 Task: React to  the posts on  page Google
Action: Keyboard Key.enter
Screenshot: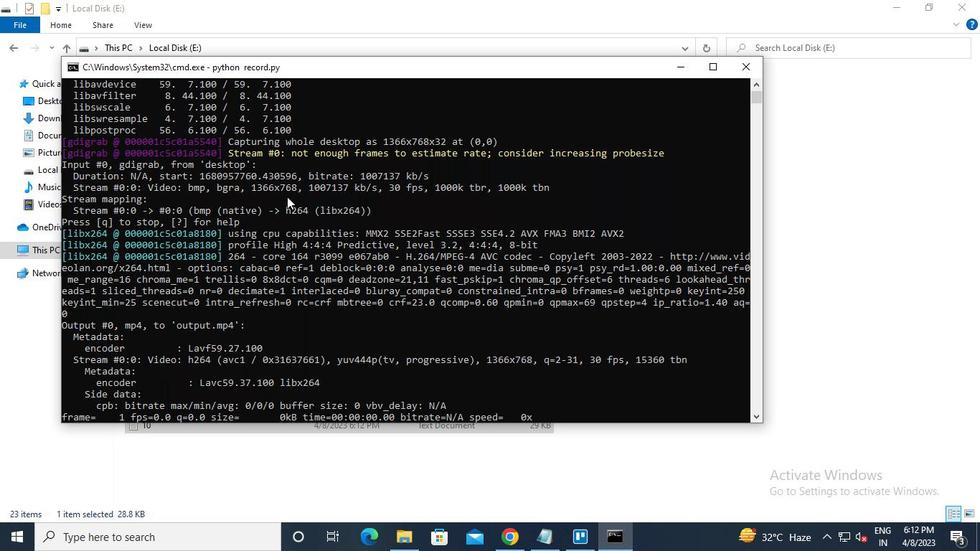 
Action: Mouse moved to (684, 62)
Screenshot: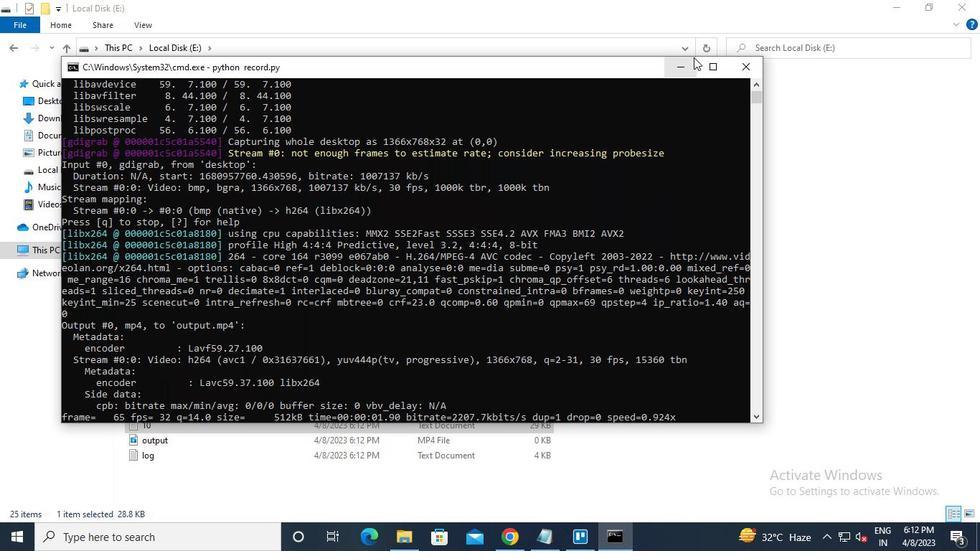 
Action: Mouse pressed left at (684, 62)
Screenshot: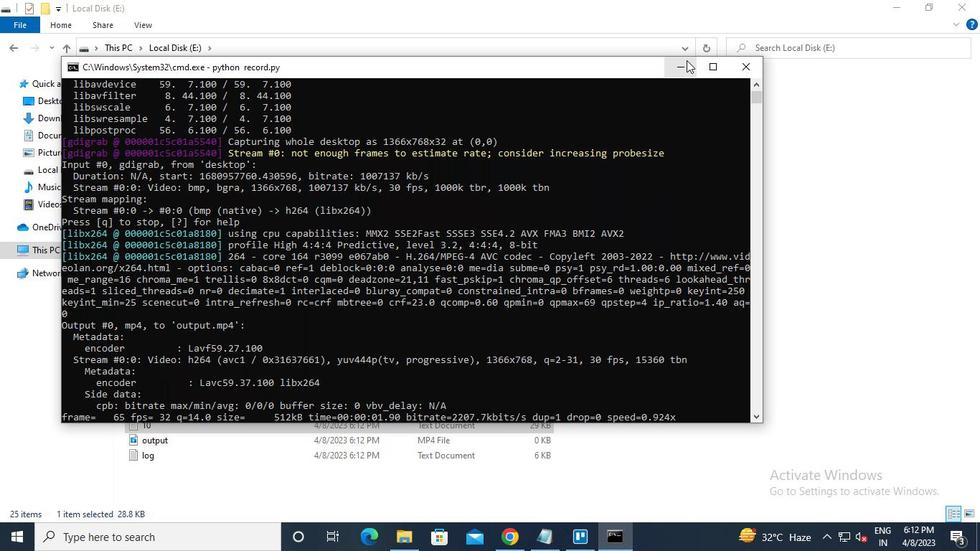 
Action: Mouse moved to (515, 542)
Screenshot: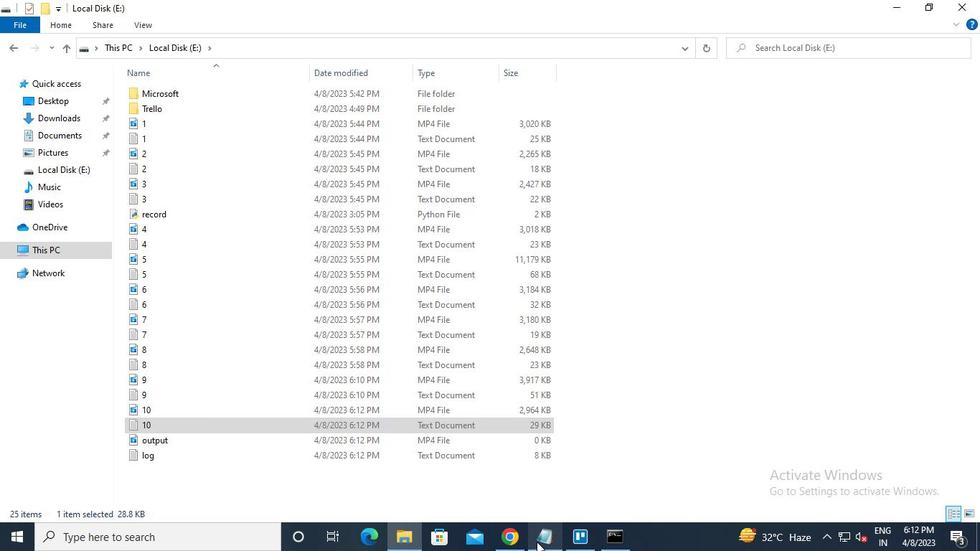 
Action: Mouse pressed left at (515, 542)
Screenshot: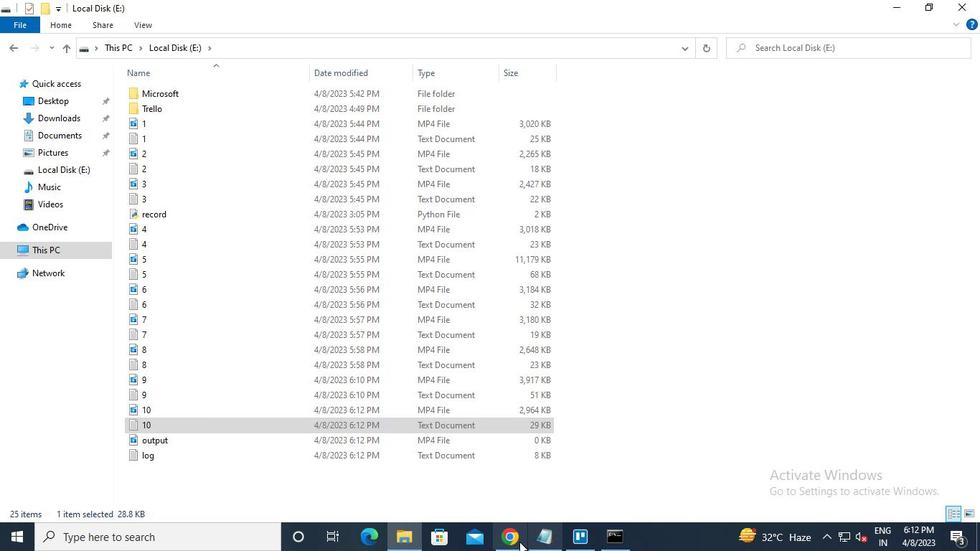 
Action: Mouse moved to (259, 88)
Screenshot: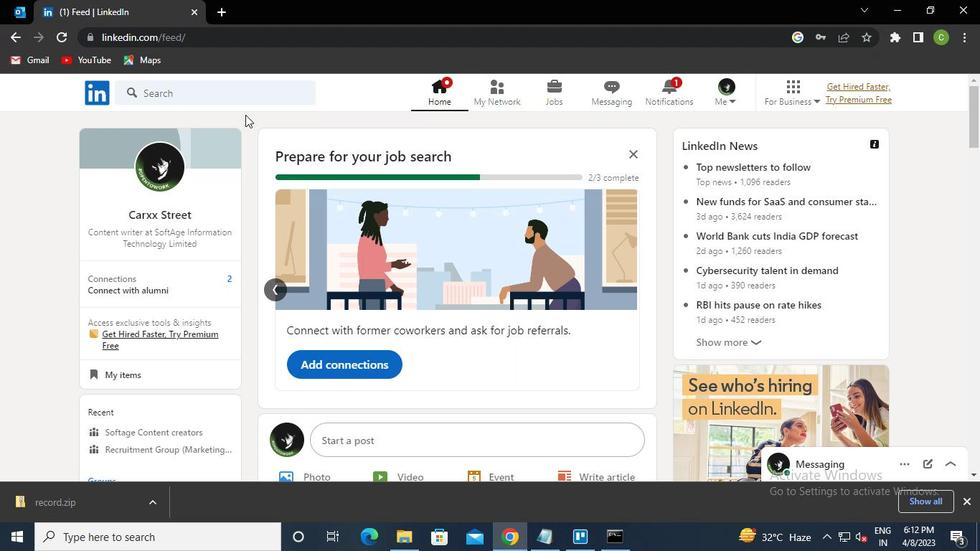 
Action: Mouse pressed left at (259, 88)
Screenshot: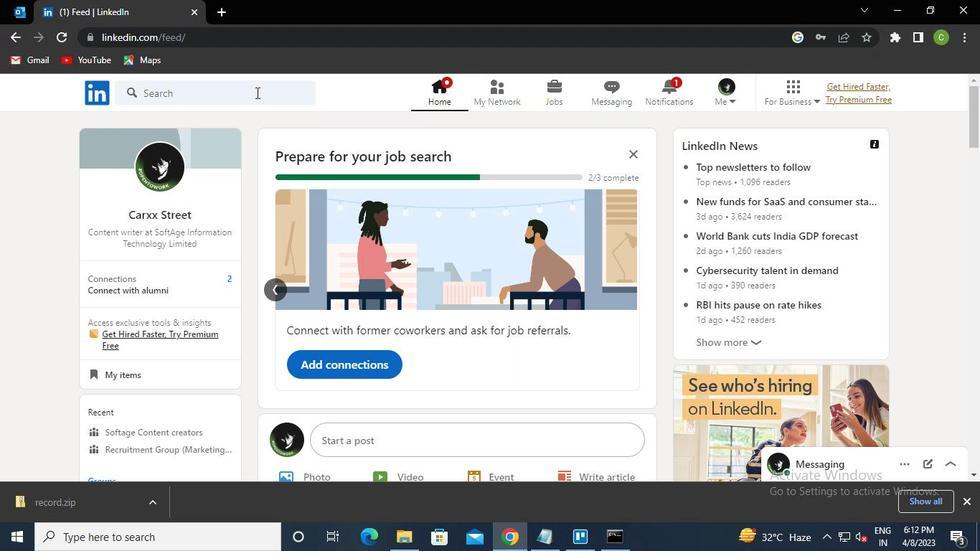 
Action: Keyboard g
Screenshot: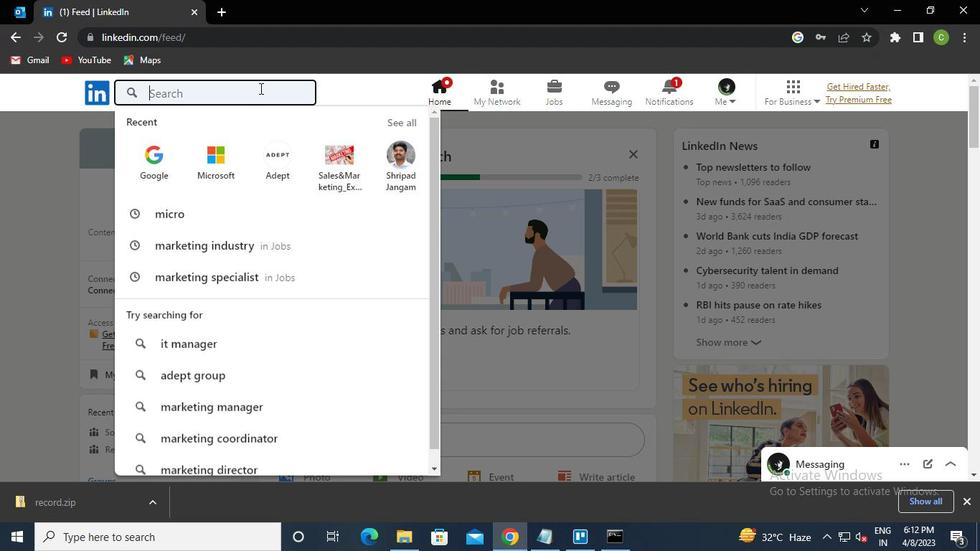 
Action: Keyboard o
Screenshot: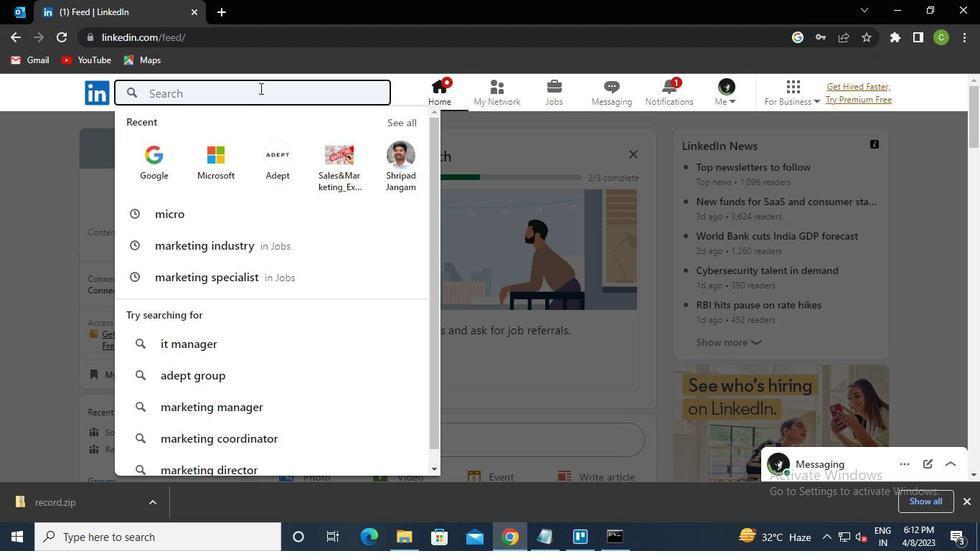 
Action: Keyboard o
Screenshot: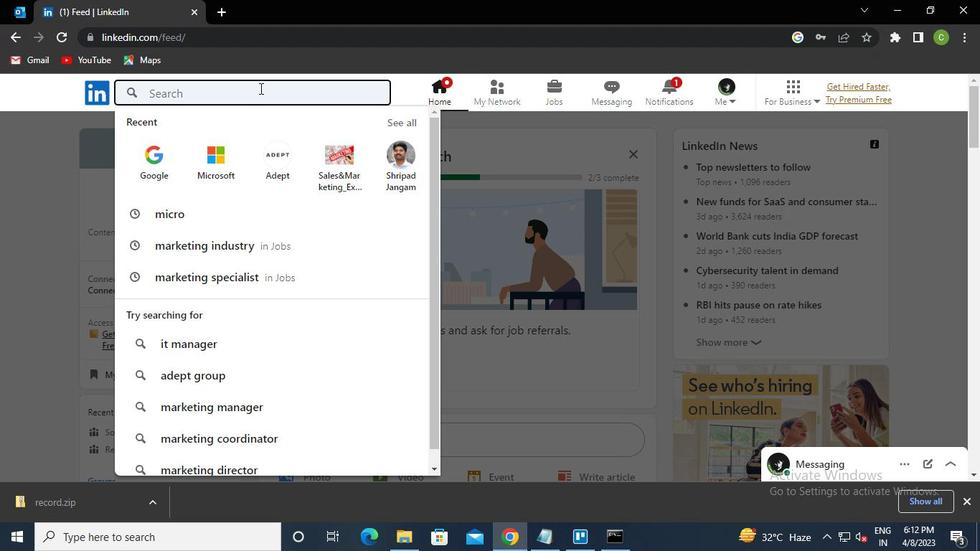 
Action: Keyboard g
Screenshot: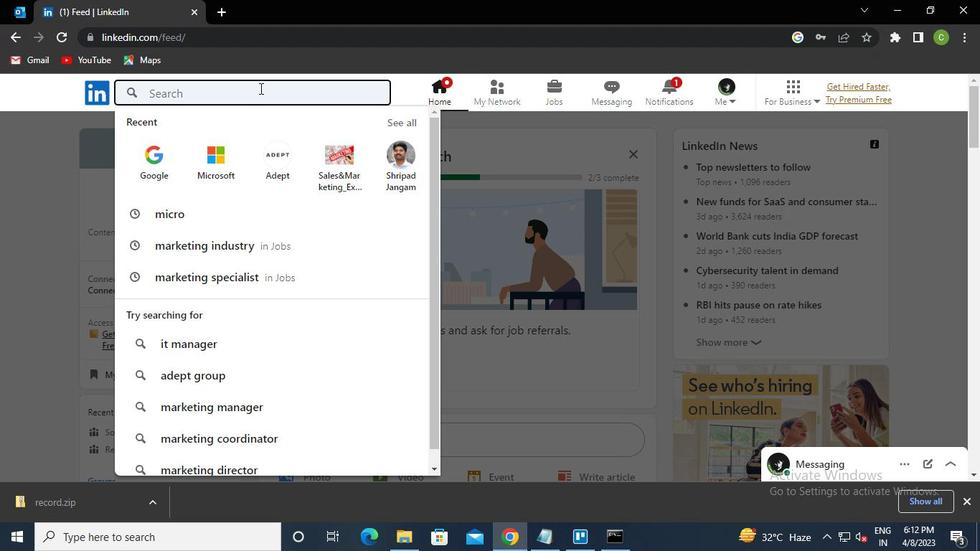 
Action: Keyboard l
Screenshot: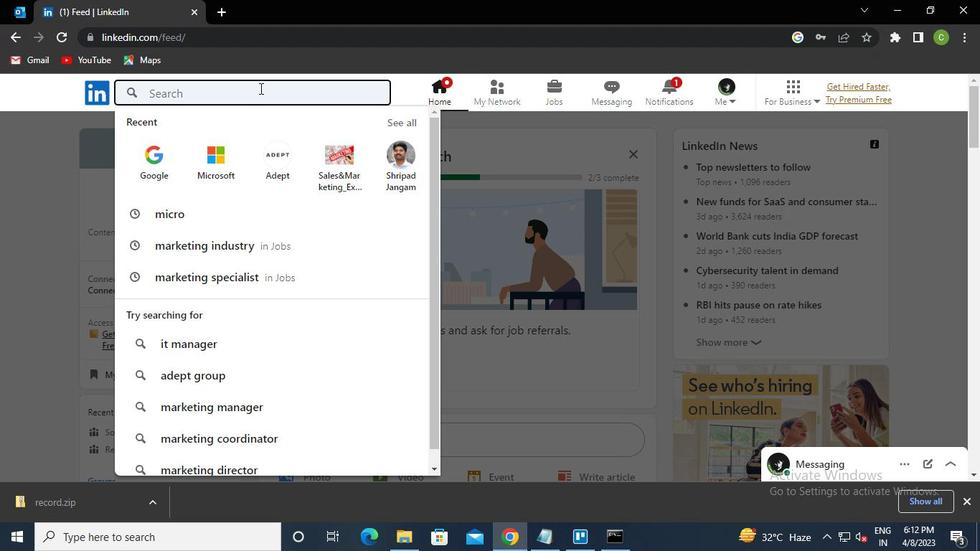 
Action: Keyboard e
Screenshot: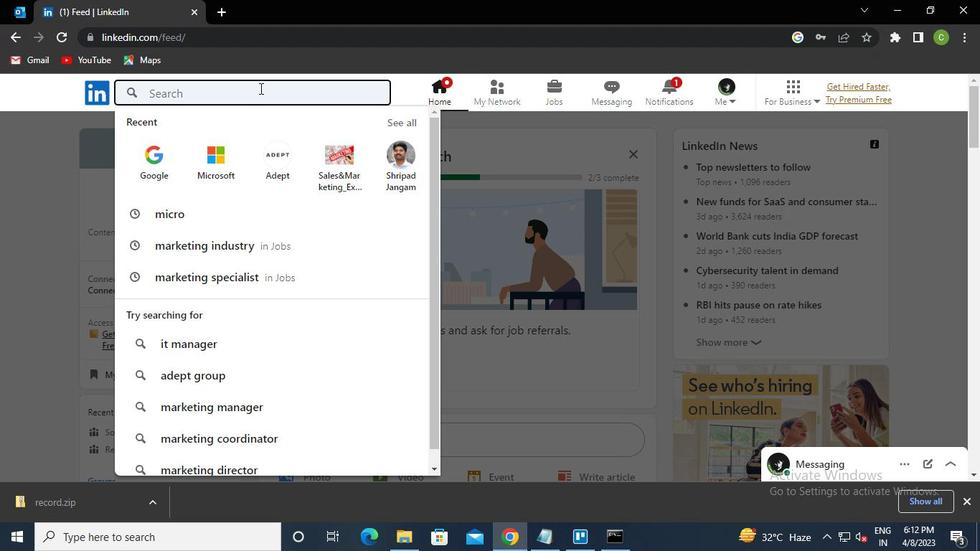 
Action: Keyboard Key.down
Screenshot: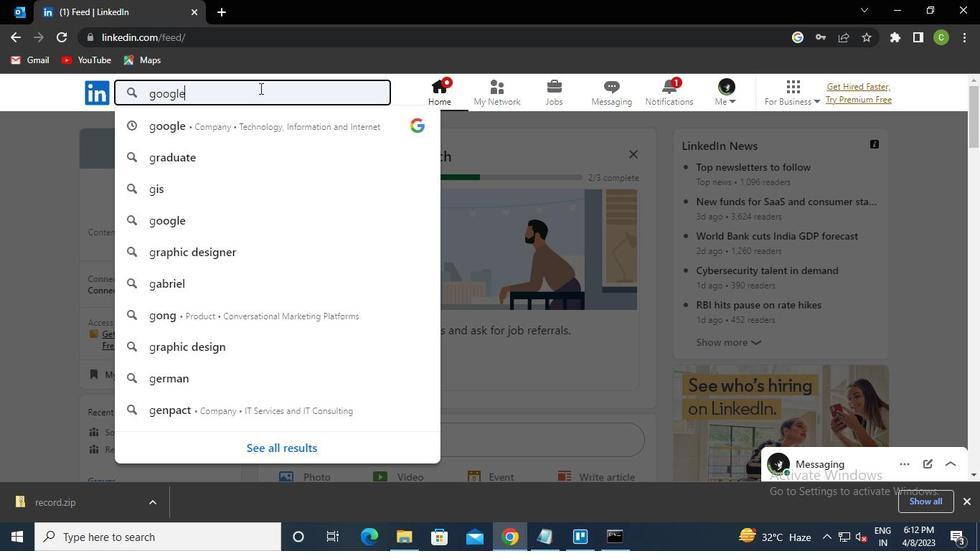 
Action: Keyboard Key.enter
Screenshot: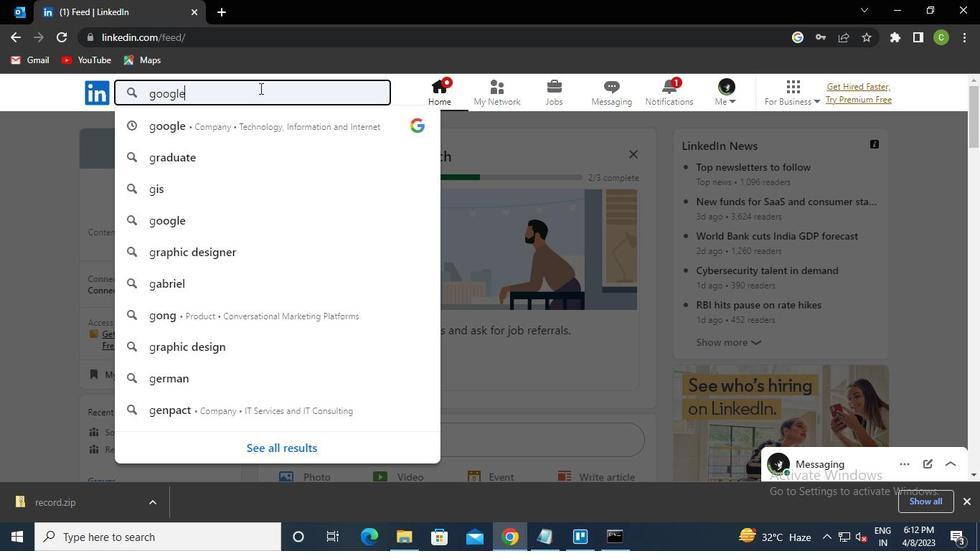
Action: Mouse moved to (509, 233)
Screenshot: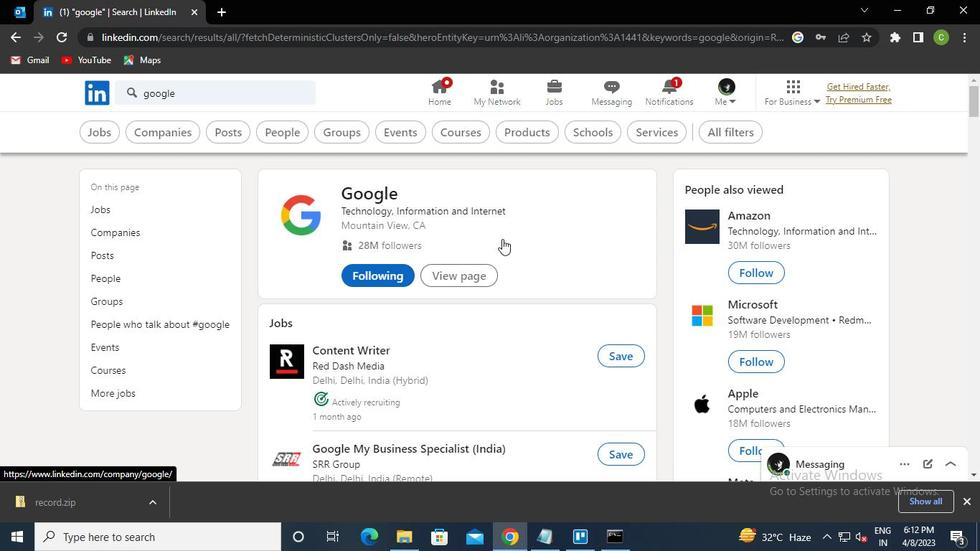 
Action: Mouse pressed left at (509, 233)
Screenshot: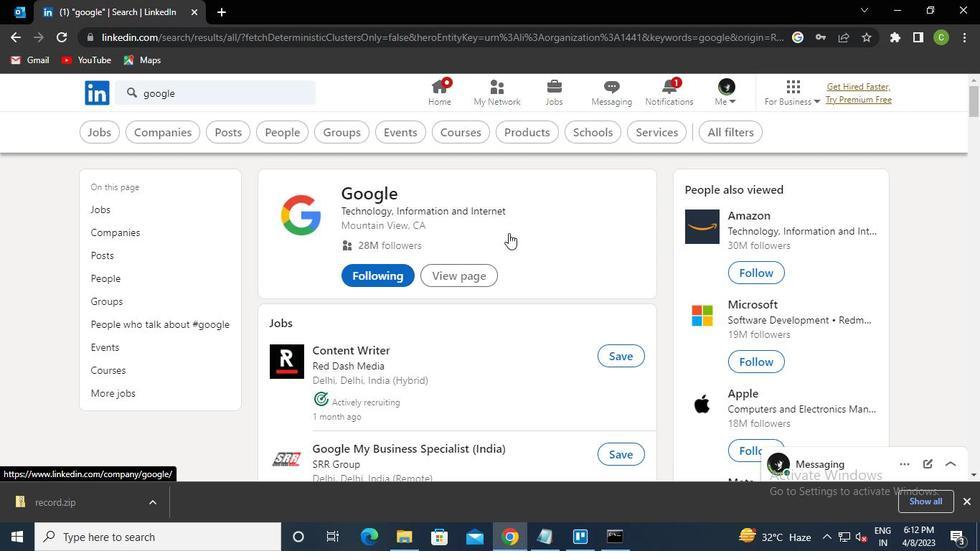 
Action: Mouse moved to (246, 165)
Screenshot: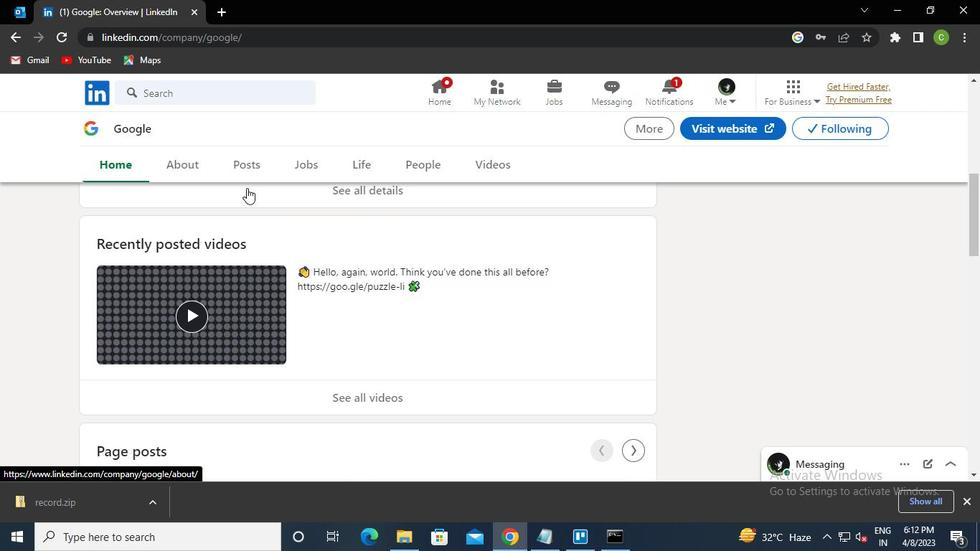 
Action: Mouse pressed left at (246, 165)
Screenshot: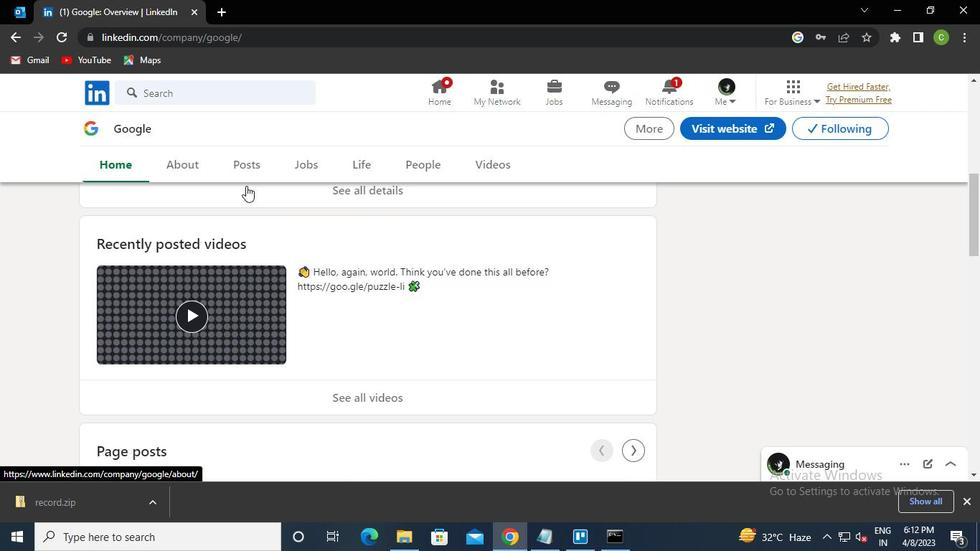 
Action: Mouse moved to (286, 323)
Screenshot: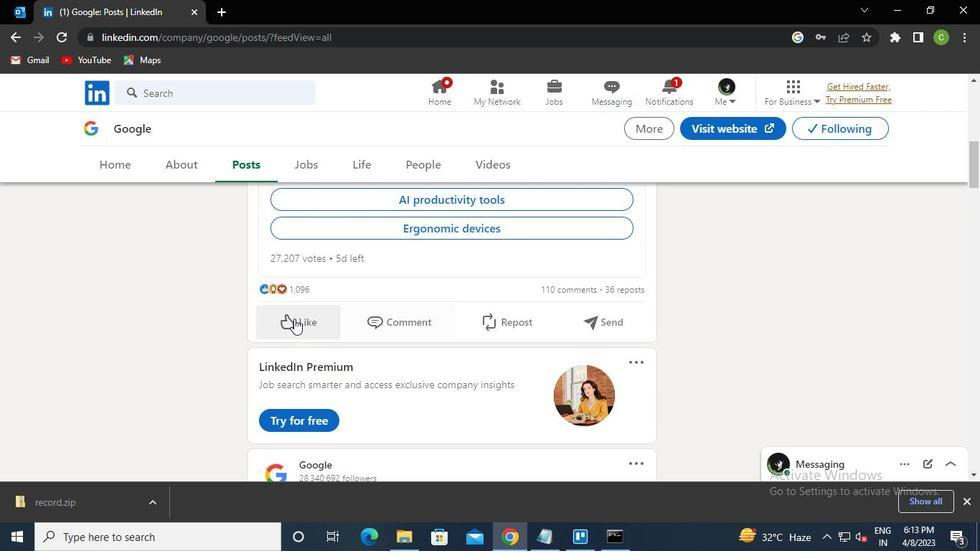 
Action: Mouse pressed left at (286, 323)
Screenshot: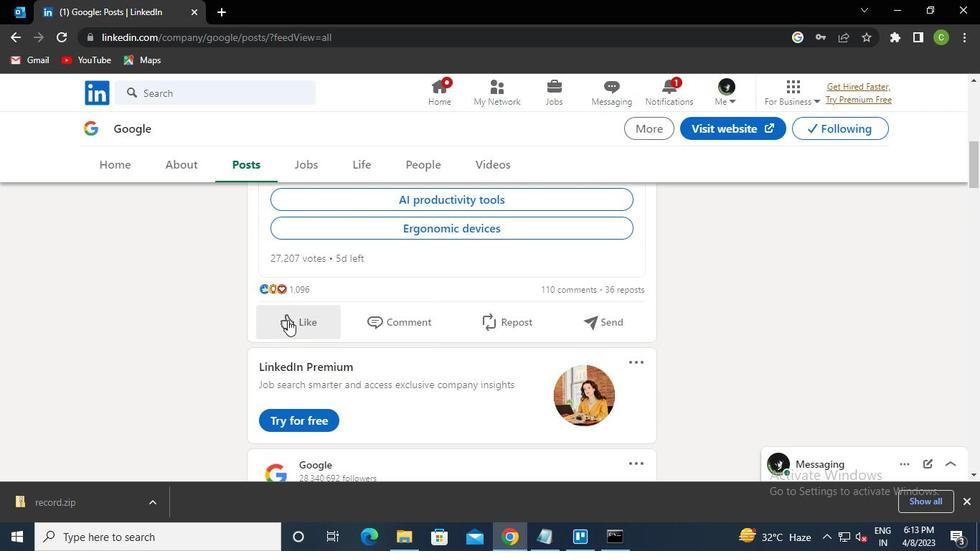 
Action: Mouse moved to (340, 202)
Screenshot: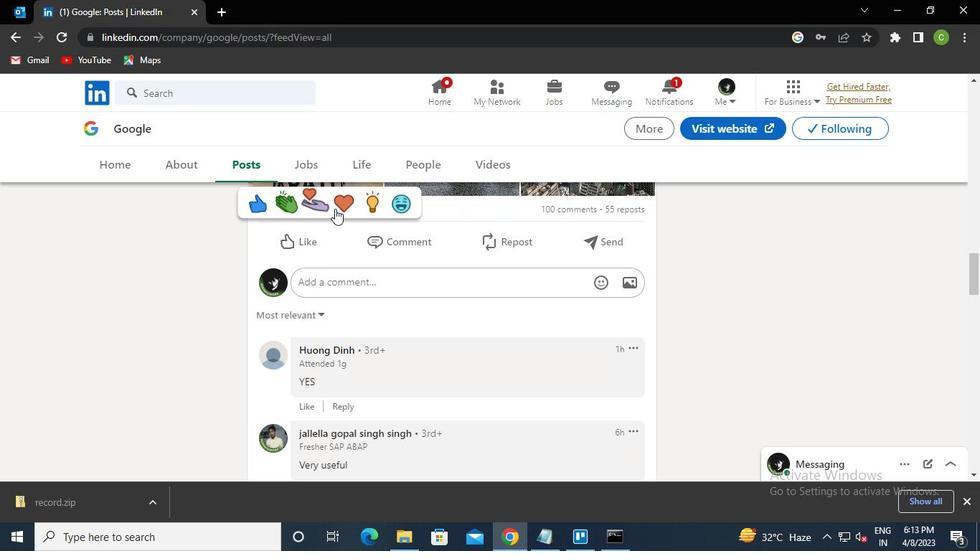 
Action: Mouse pressed left at (340, 202)
Screenshot: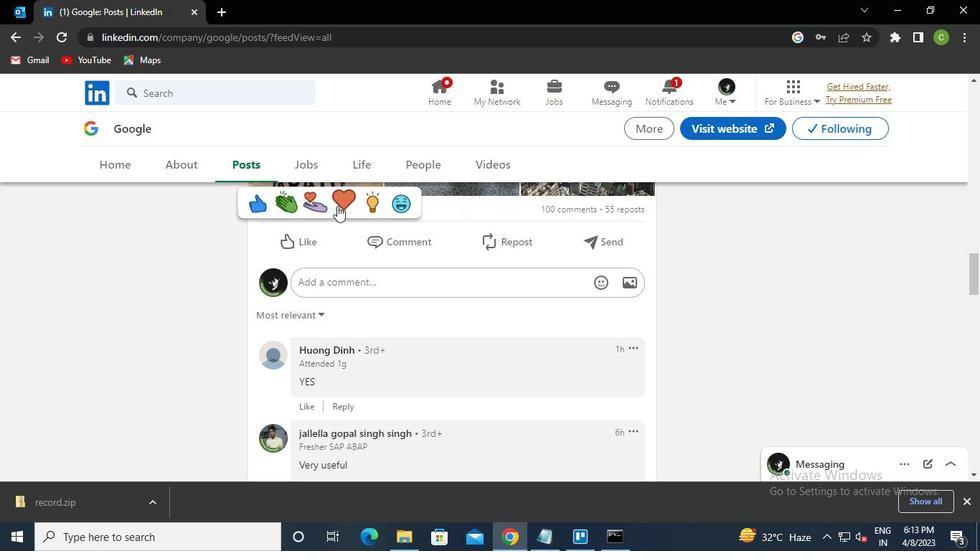 
Action: Mouse moved to (608, 537)
Screenshot: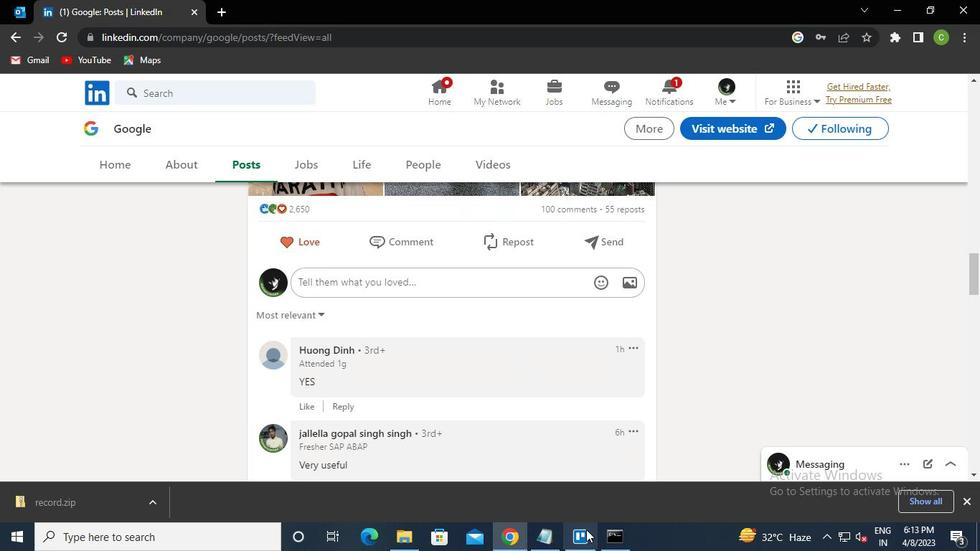 
Action: Mouse pressed left at (608, 537)
Screenshot: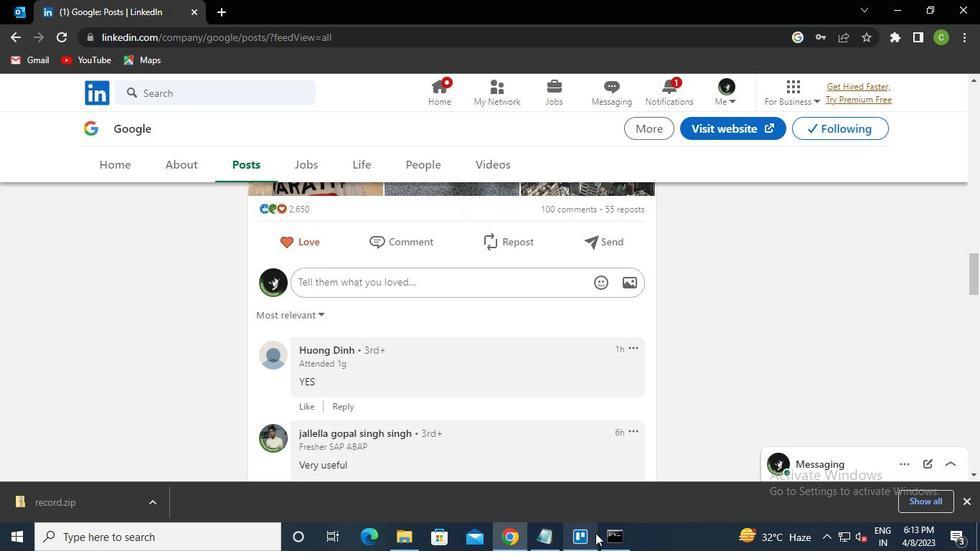 
Action: Mouse moved to (750, 72)
Screenshot: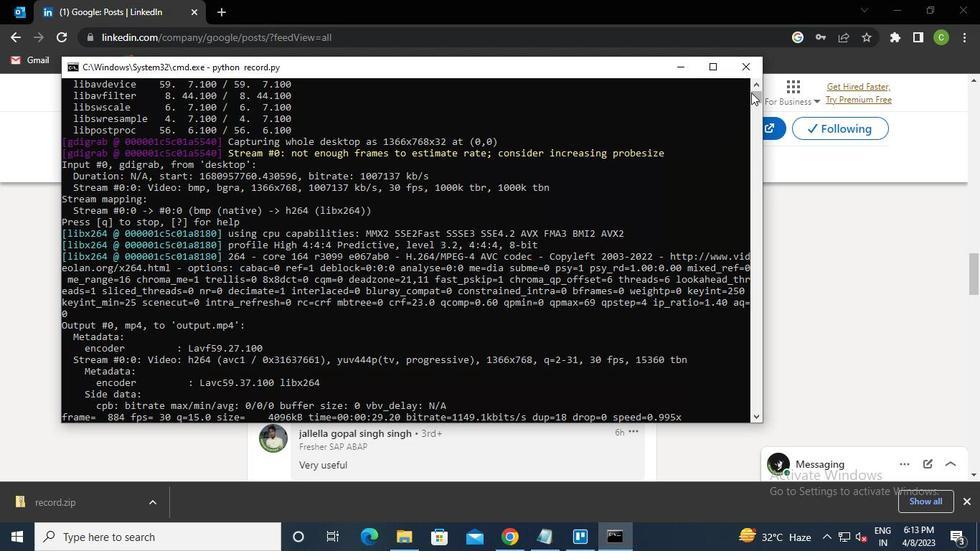 
Action: Mouse pressed left at (750, 72)
Screenshot: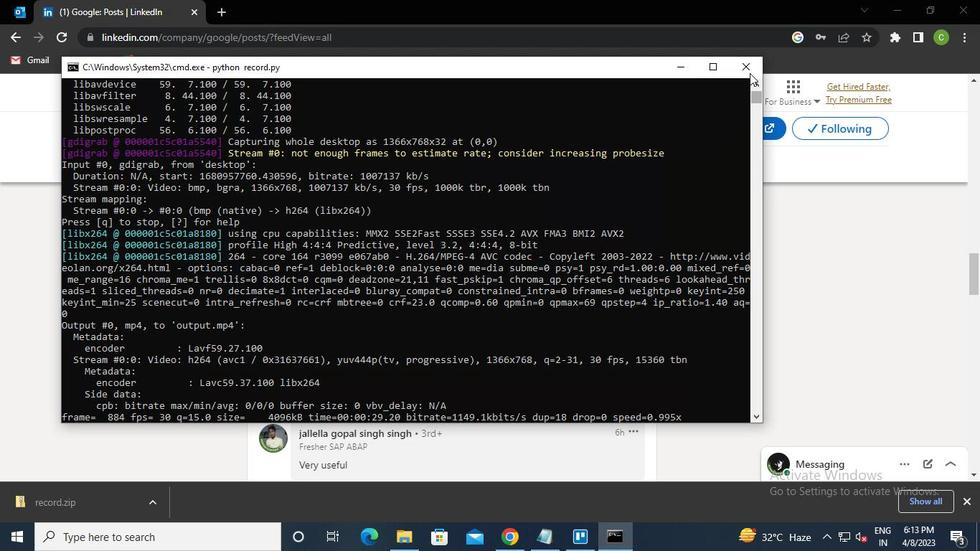 
